 Task: Create a rule when a due date between 1 and 7 working days ago is moved in a card by anyone.
Action: Mouse moved to (1070, 88)
Screenshot: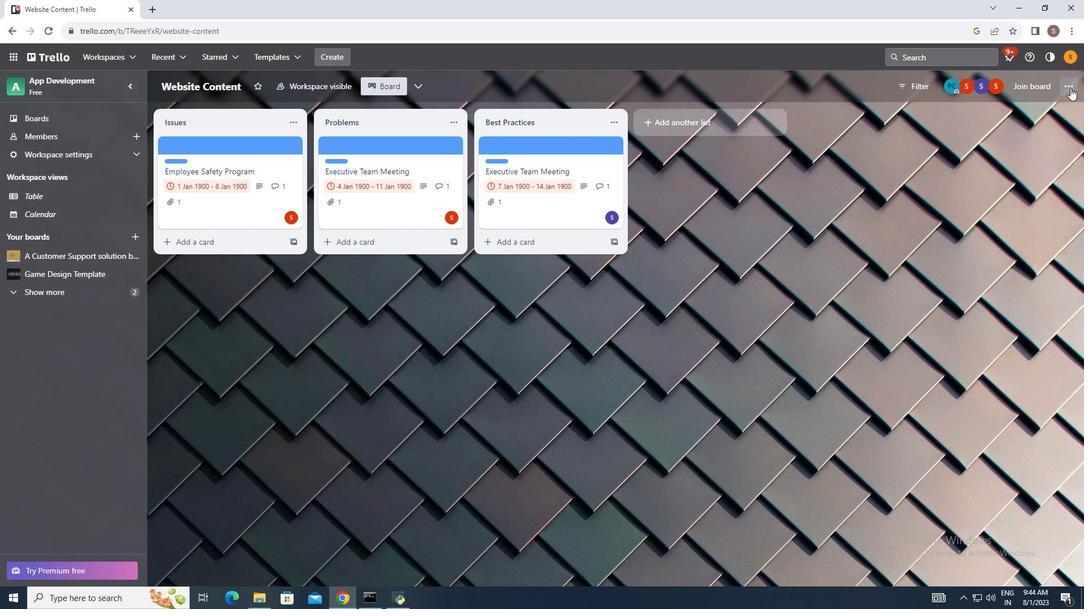 
Action: Mouse pressed left at (1070, 88)
Screenshot: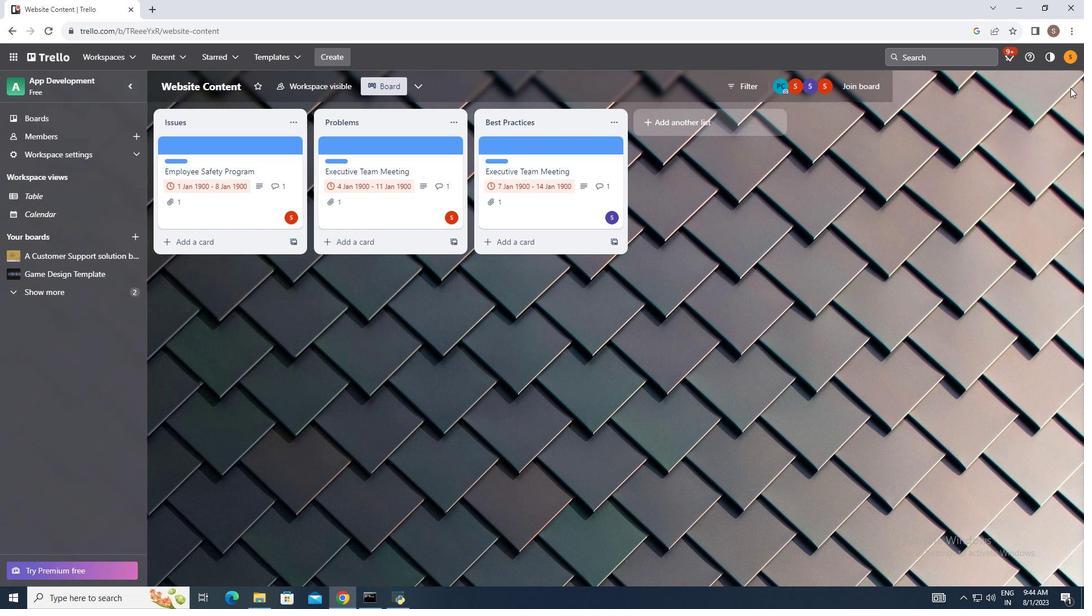 
Action: Mouse moved to (989, 223)
Screenshot: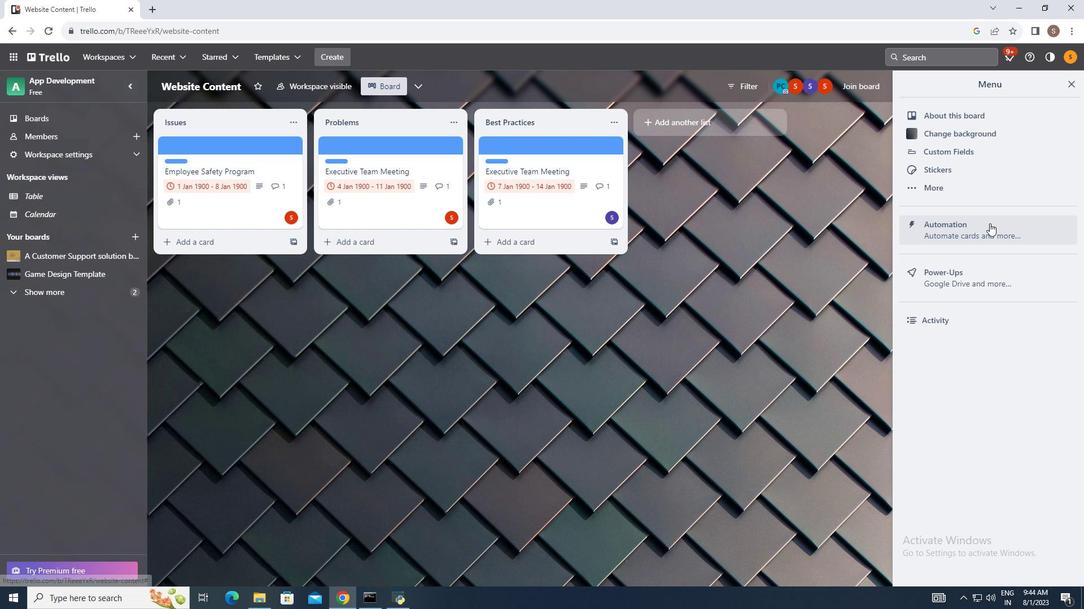 
Action: Mouse pressed left at (989, 223)
Screenshot: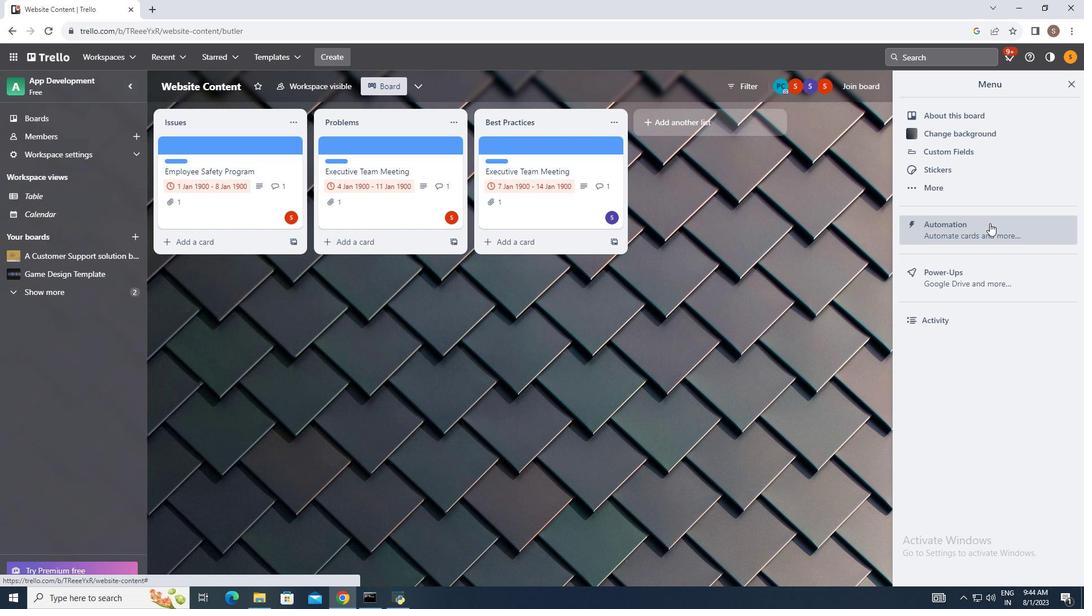
Action: Mouse moved to (212, 182)
Screenshot: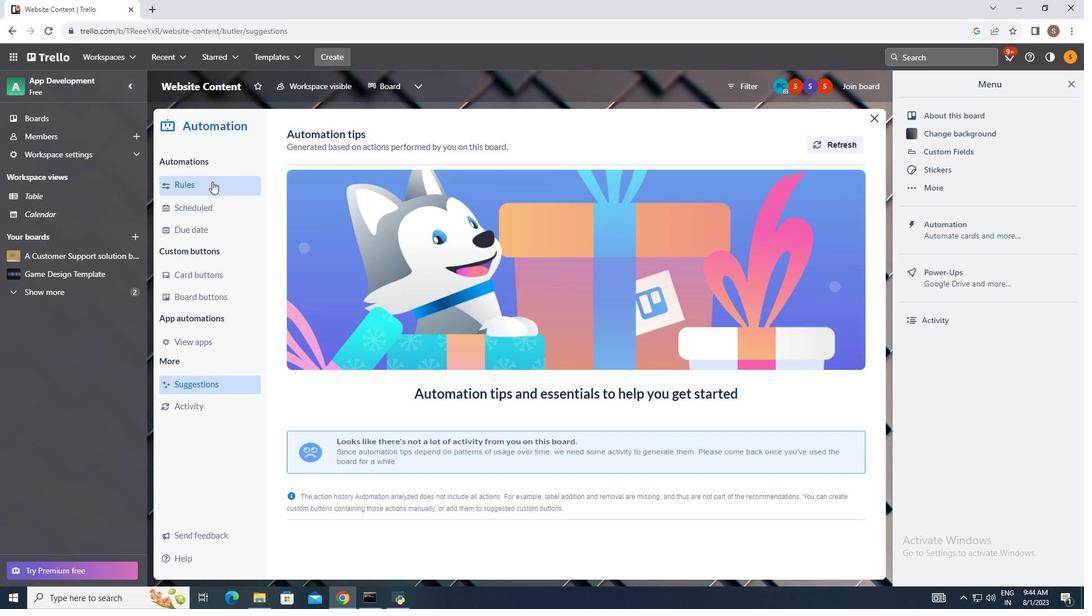
Action: Mouse pressed left at (212, 182)
Screenshot: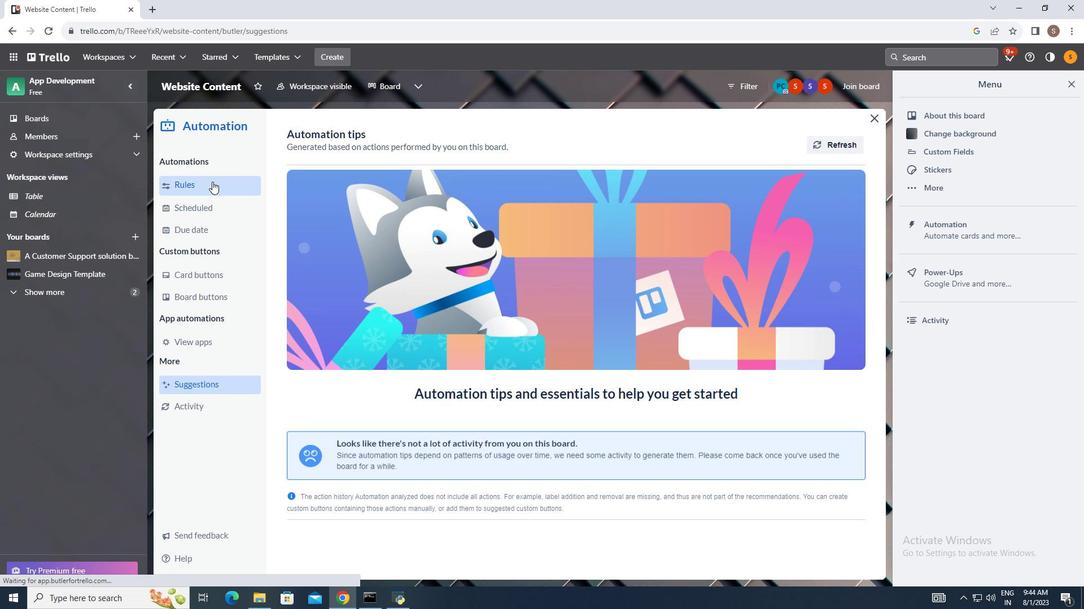 
Action: Mouse moved to (753, 137)
Screenshot: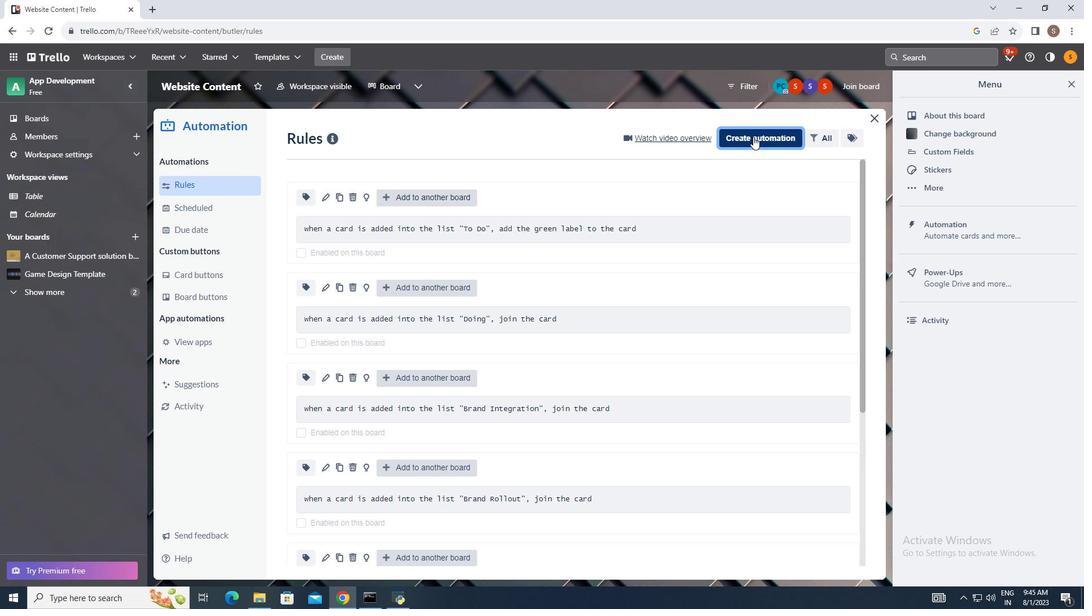 
Action: Mouse pressed left at (753, 137)
Screenshot: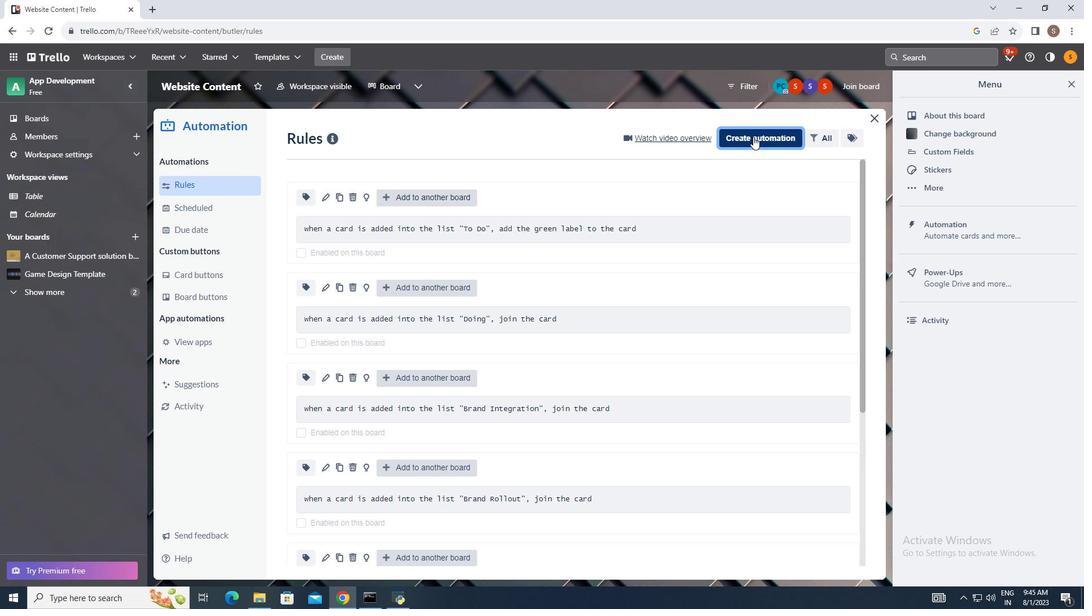 
Action: Mouse moved to (580, 243)
Screenshot: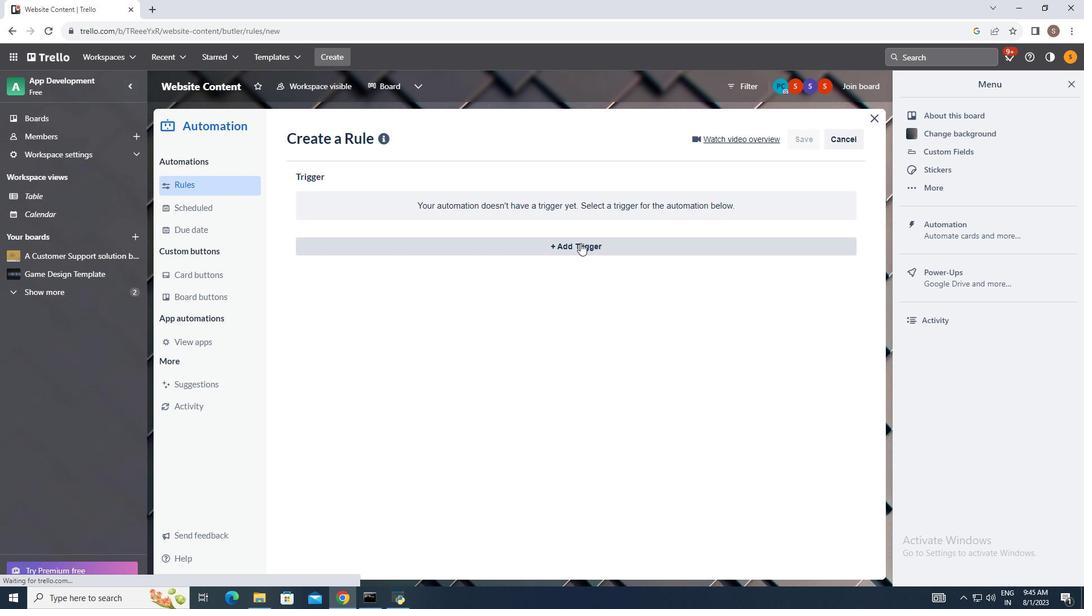
Action: Mouse pressed left at (580, 243)
Screenshot: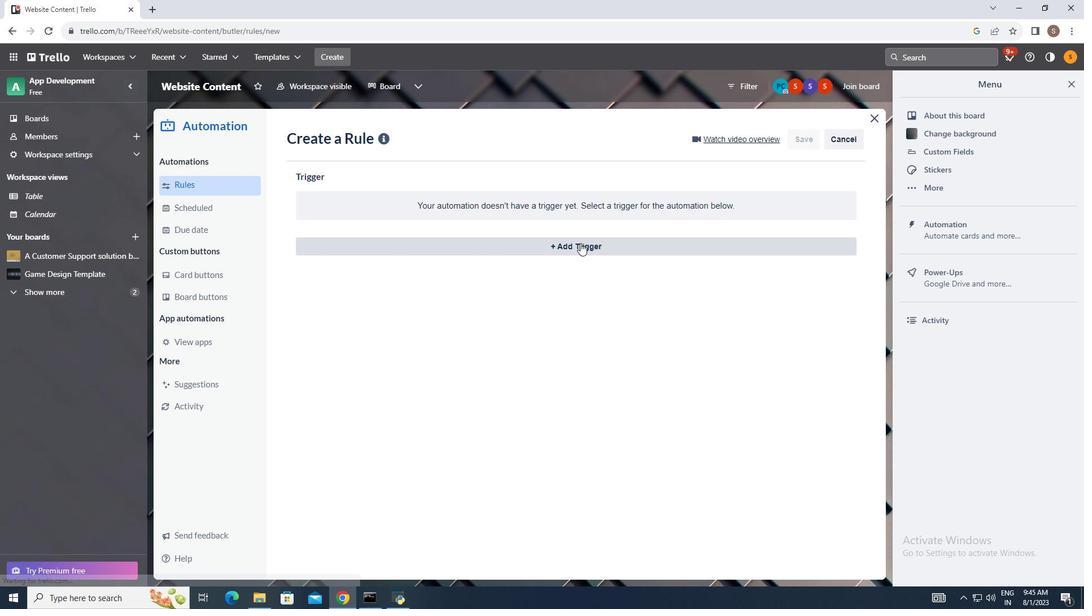 
Action: Mouse moved to (414, 285)
Screenshot: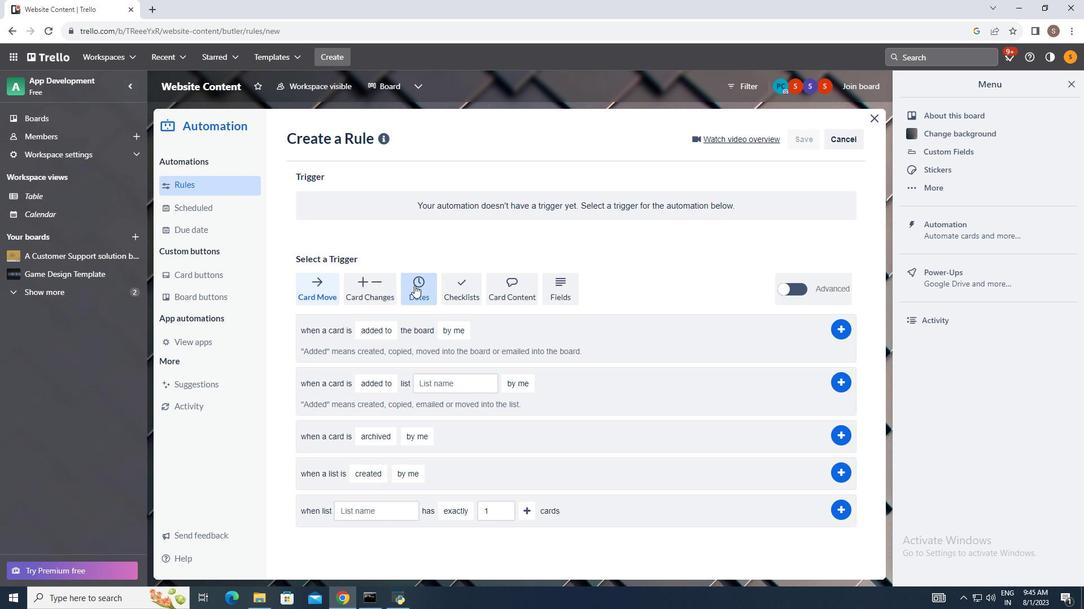 
Action: Mouse pressed left at (414, 285)
Screenshot: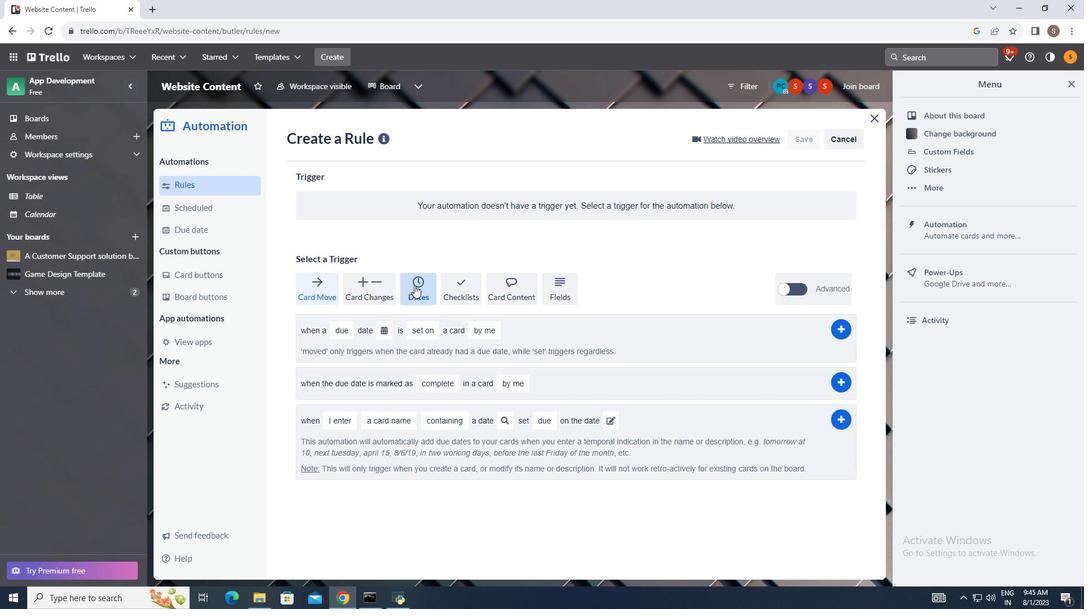 
Action: Mouse moved to (347, 329)
Screenshot: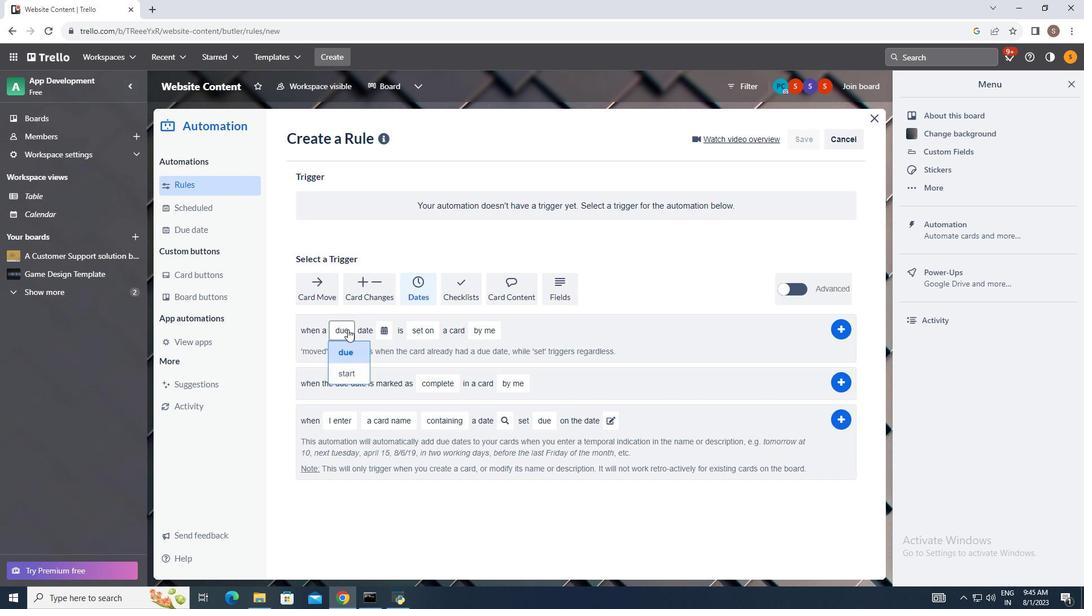 
Action: Mouse pressed left at (347, 329)
Screenshot: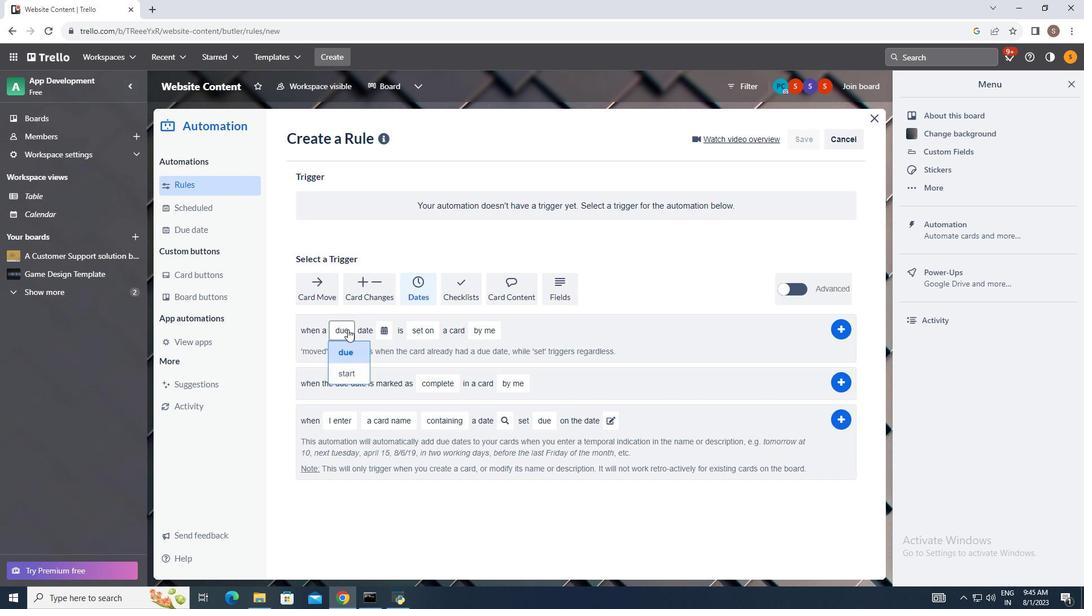 
Action: Mouse moved to (337, 352)
Screenshot: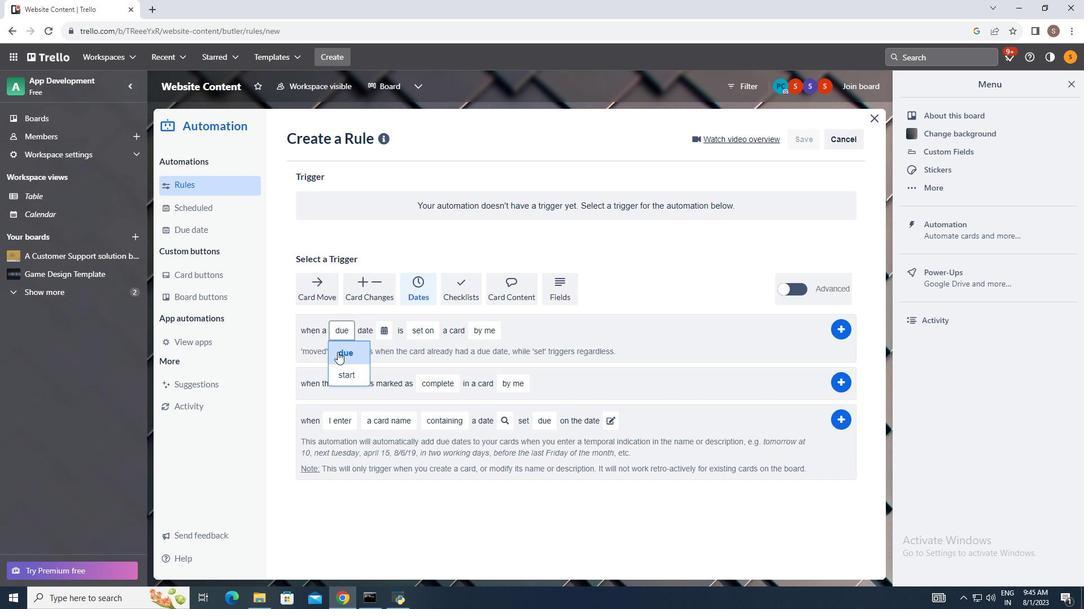 
Action: Mouse pressed left at (337, 352)
Screenshot: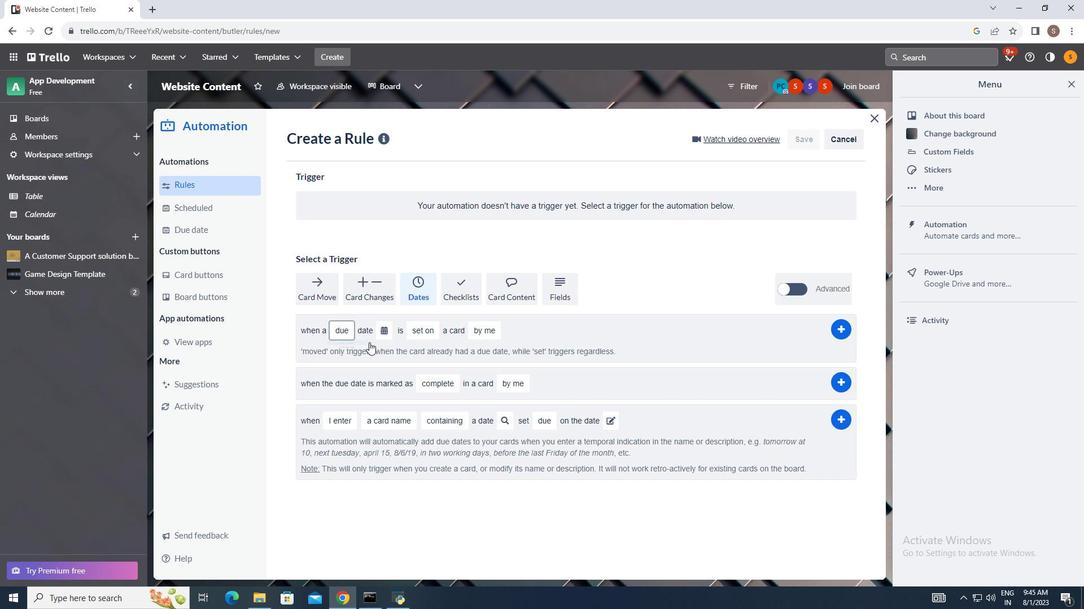 
Action: Mouse moved to (381, 333)
Screenshot: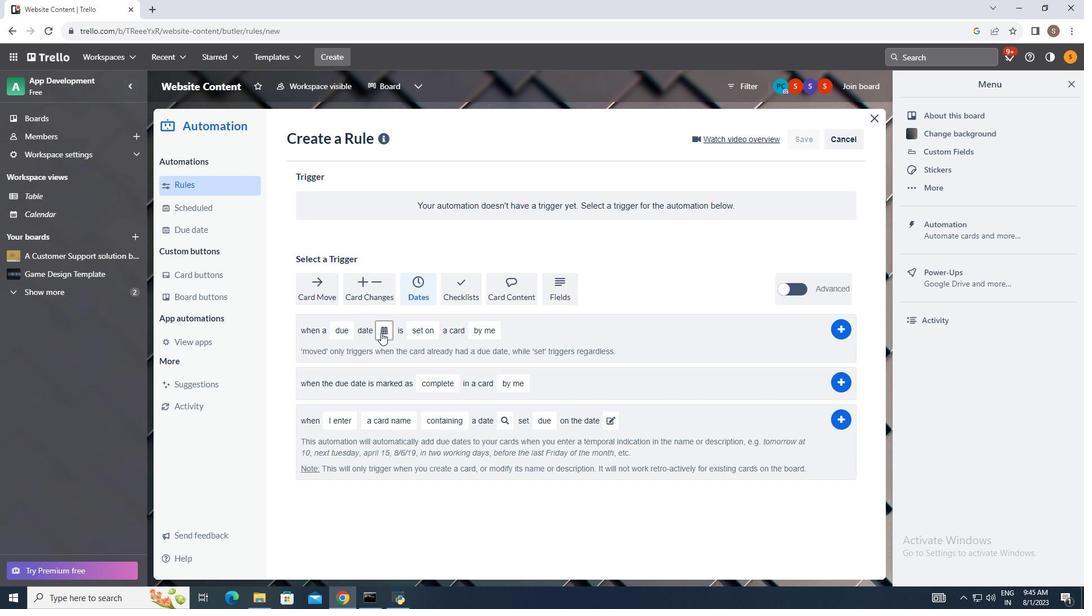 
Action: Mouse pressed left at (381, 333)
Screenshot: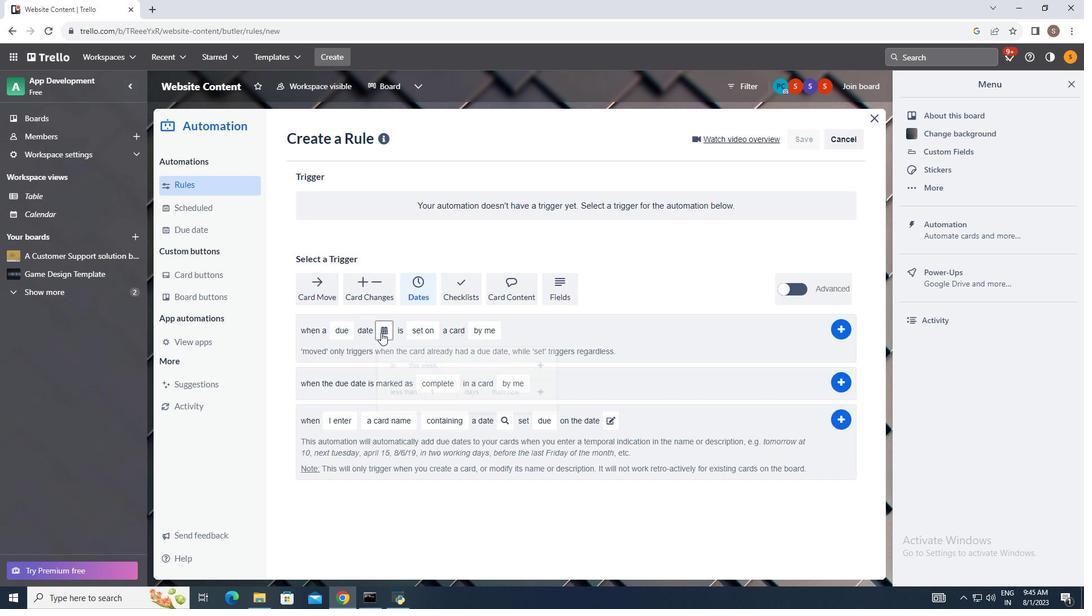 
Action: Mouse moved to (400, 402)
Screenshot: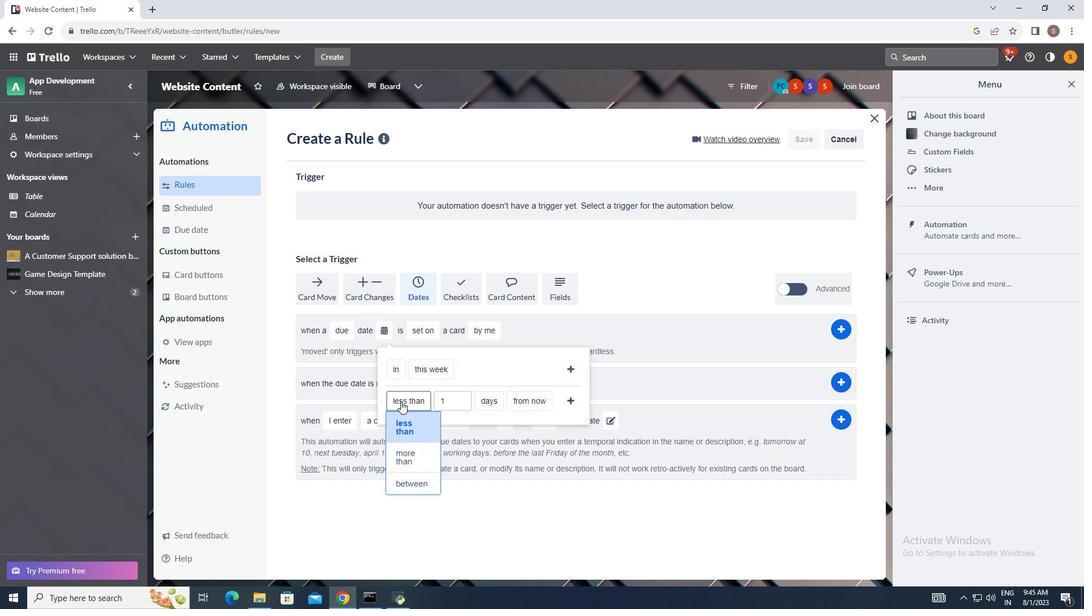 
Action: Mouse pressed left at (400, 402)
Screenshot: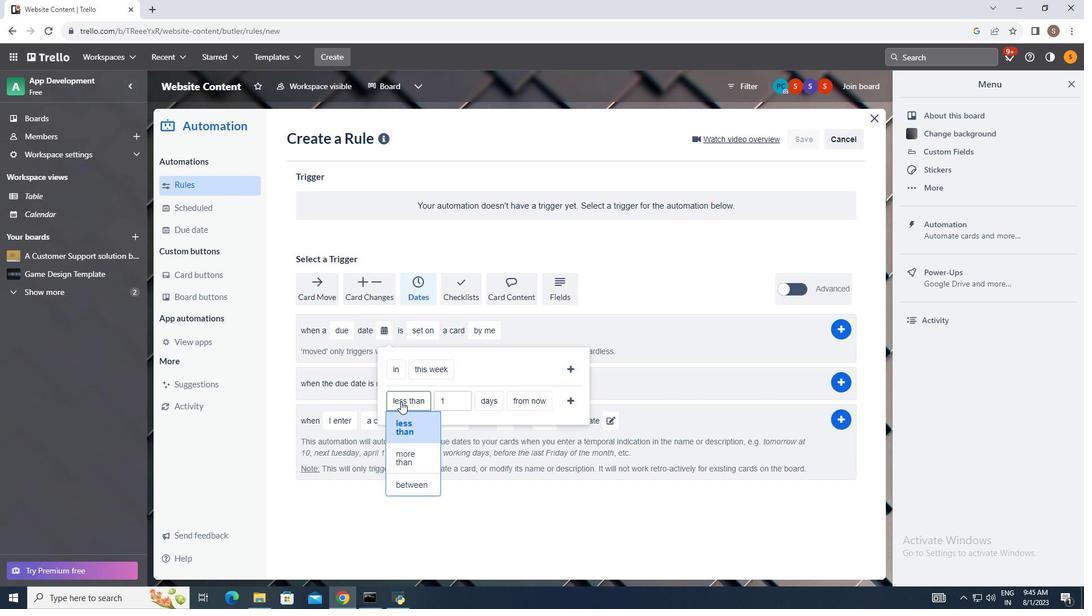 
Action: Mouse moved to (405, 483)
Screenshot: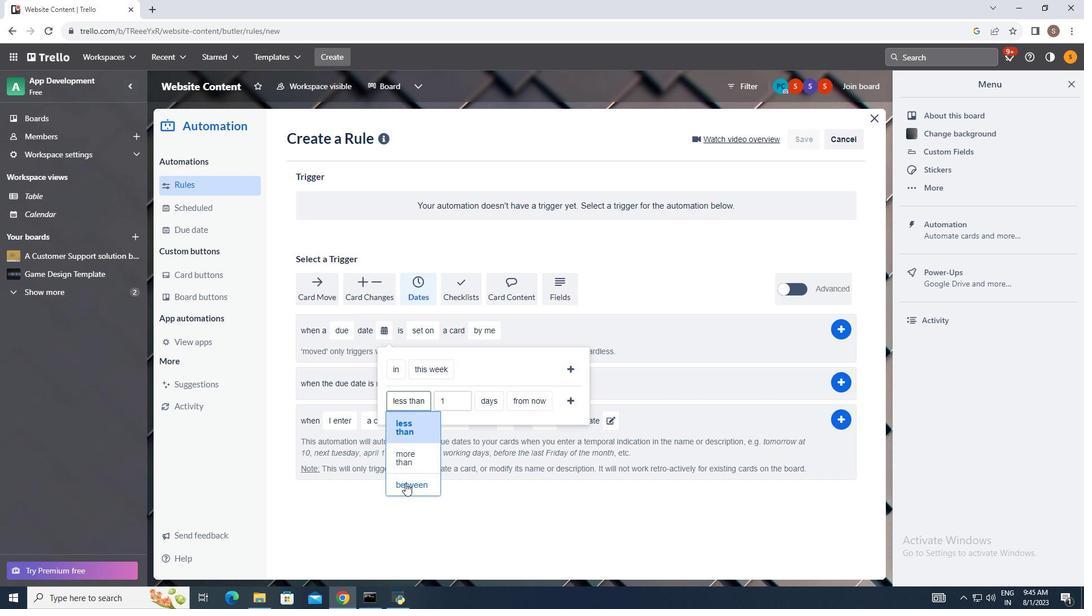 
Action: Mouse pressed left at (405, 483)
Screenshot: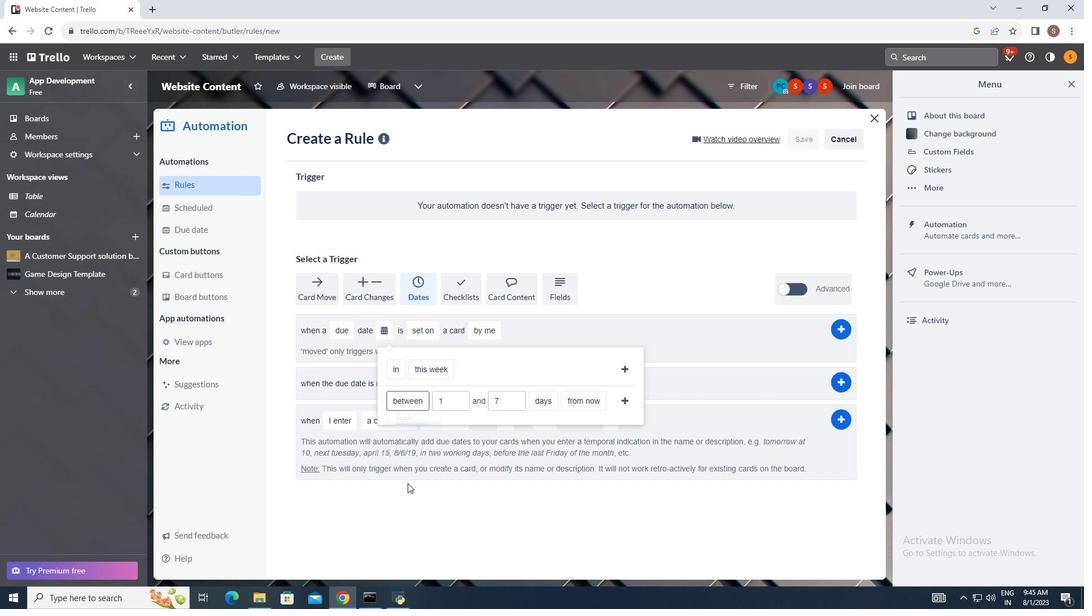 
Action: Mouse moved to (544, 406)
Screenshot: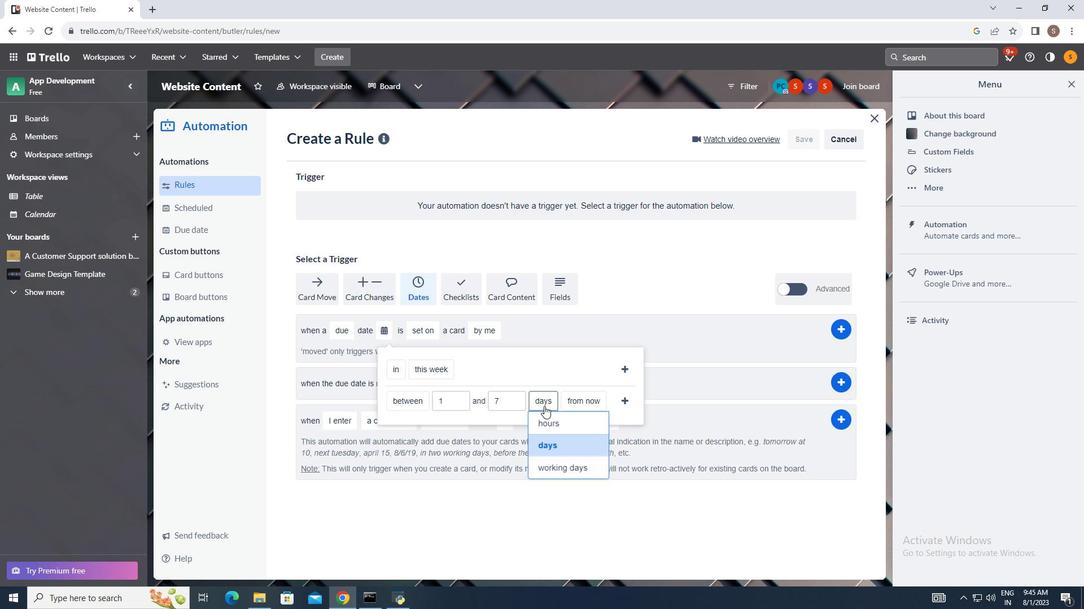 
Action: Mouse pressed left at (544, 406)
Screenshot: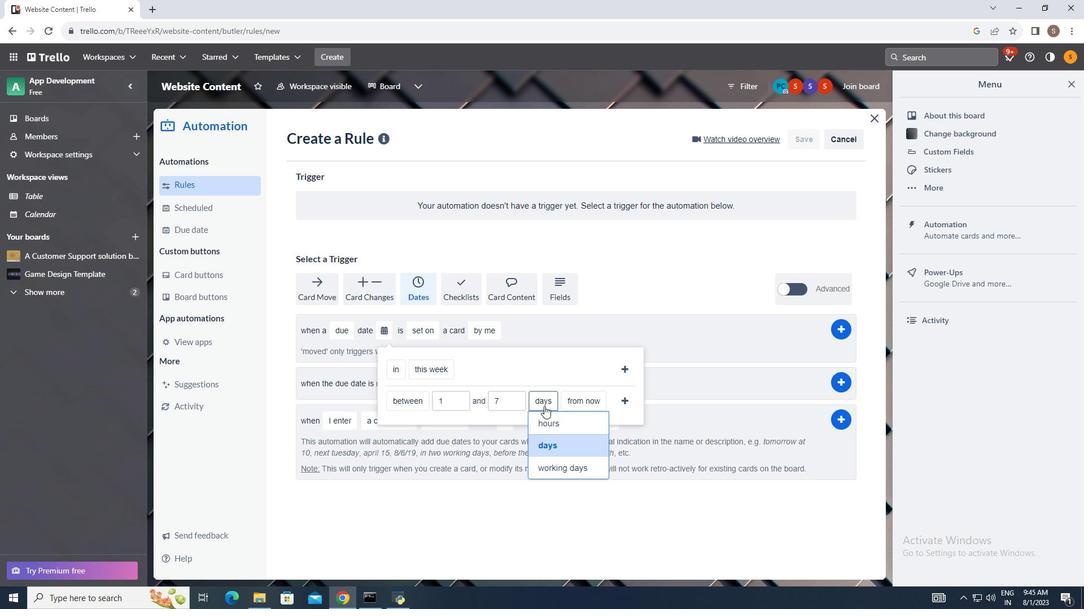
Action: Mouse moved to (555, 465)
Screenshot: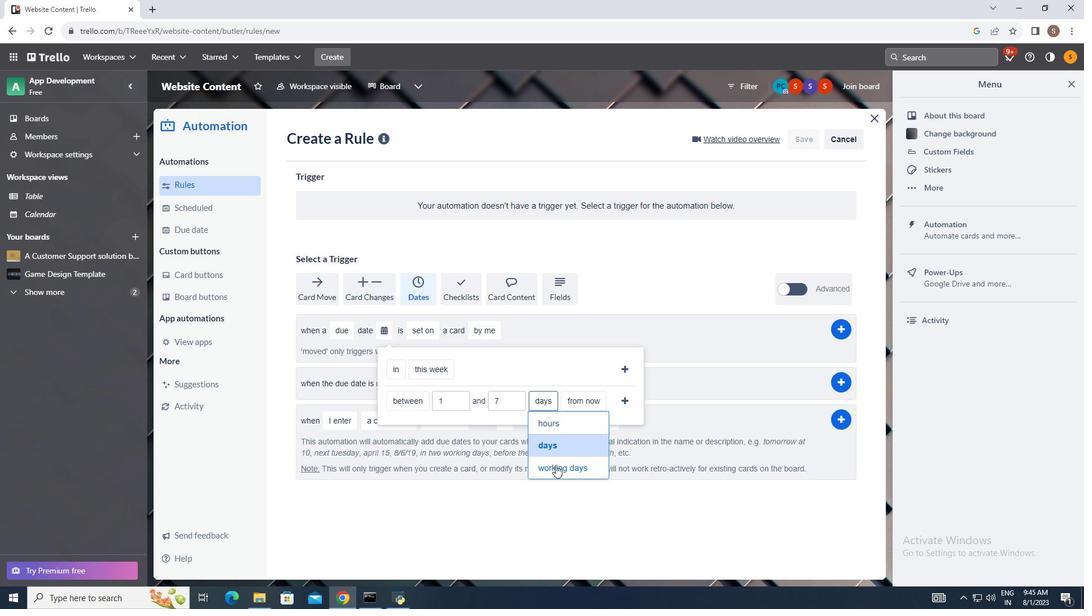
Action: Mouse pressed left at (555, 465)
Screenshot: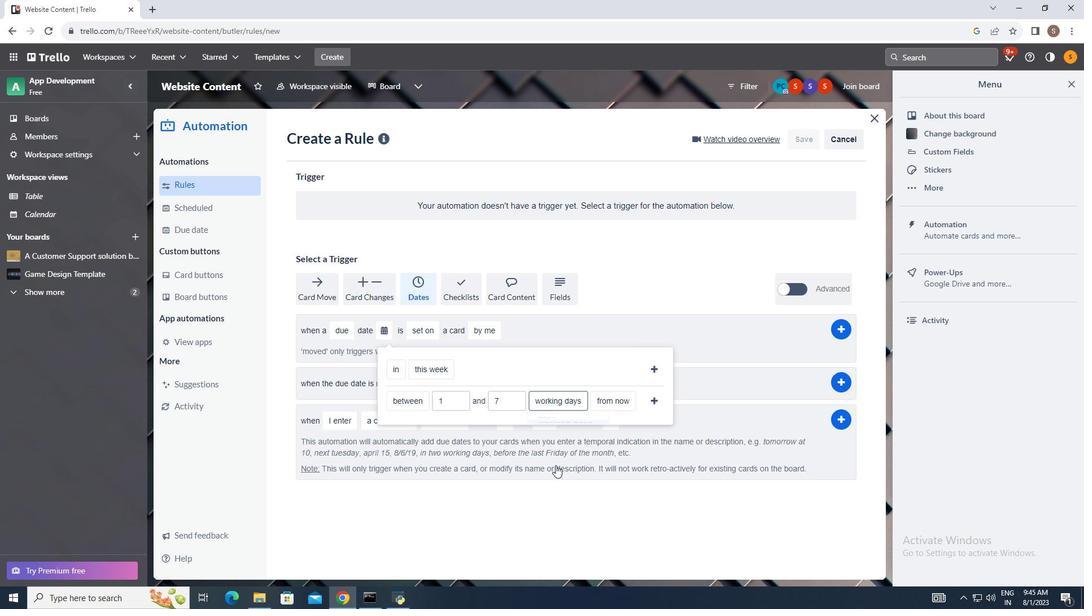 
Action: Mouse moved to (617, 403)
Screenshot: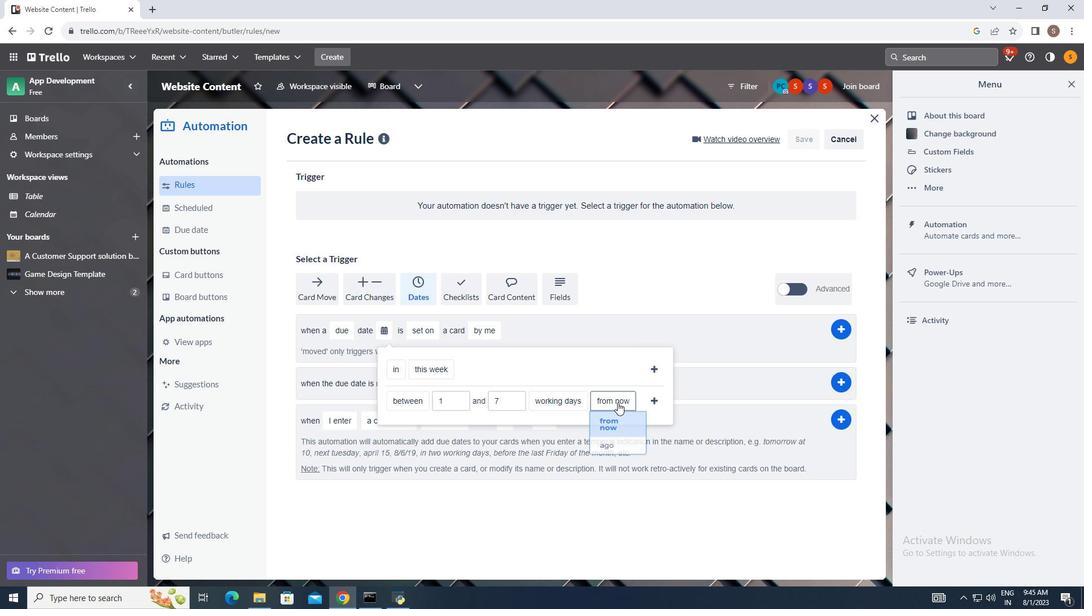 
Action: Mouse pressed left at (617, 403)
Screenshot: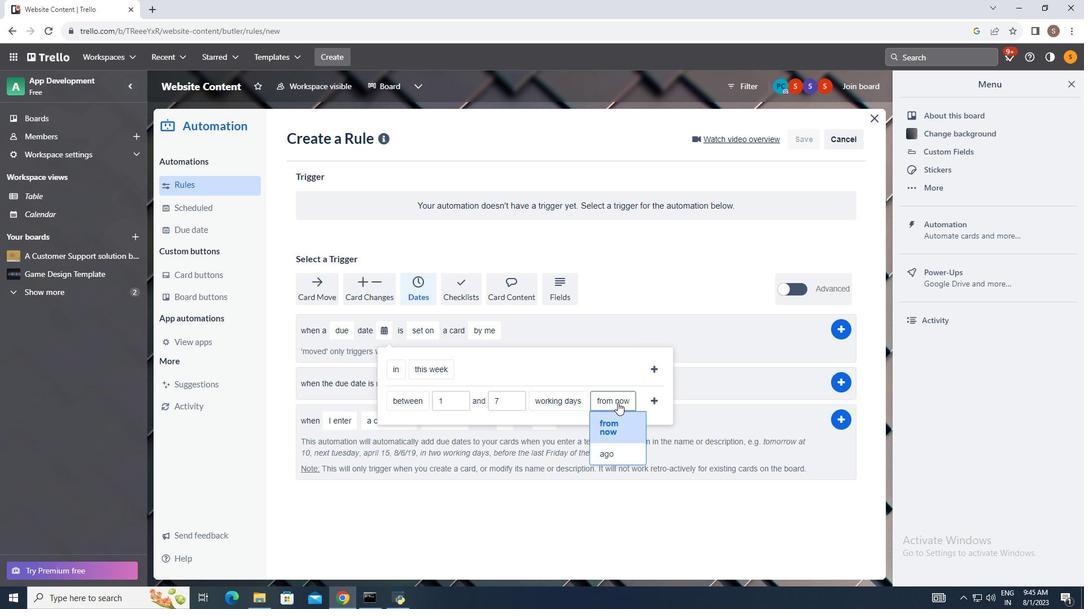 
Action: Mouse moved to (616, 450)
Screenshot: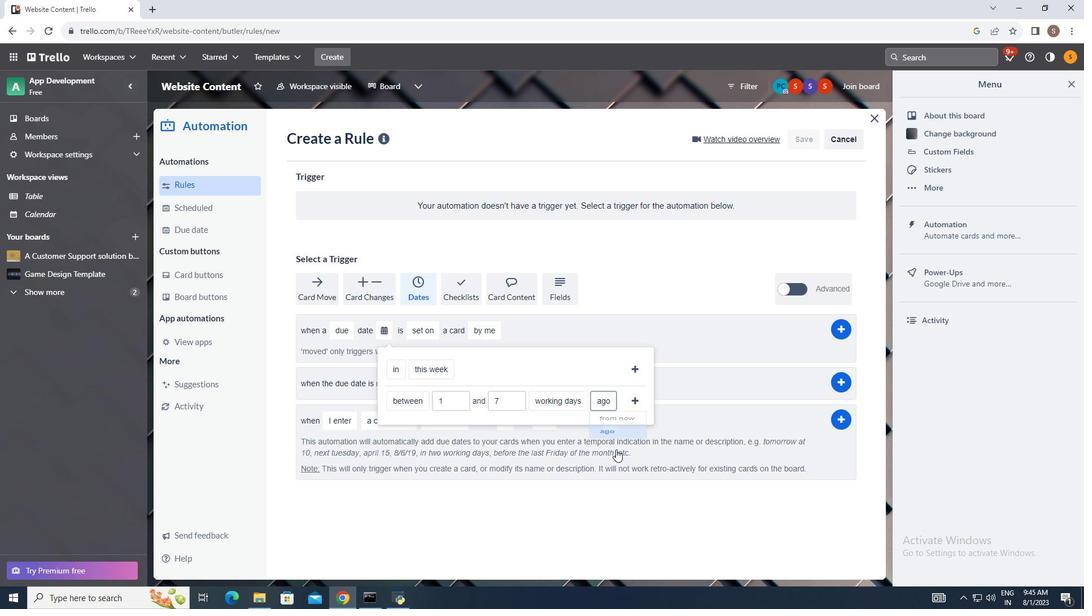 
Action: Mouse pressed left at (616, 450)
Screenshot: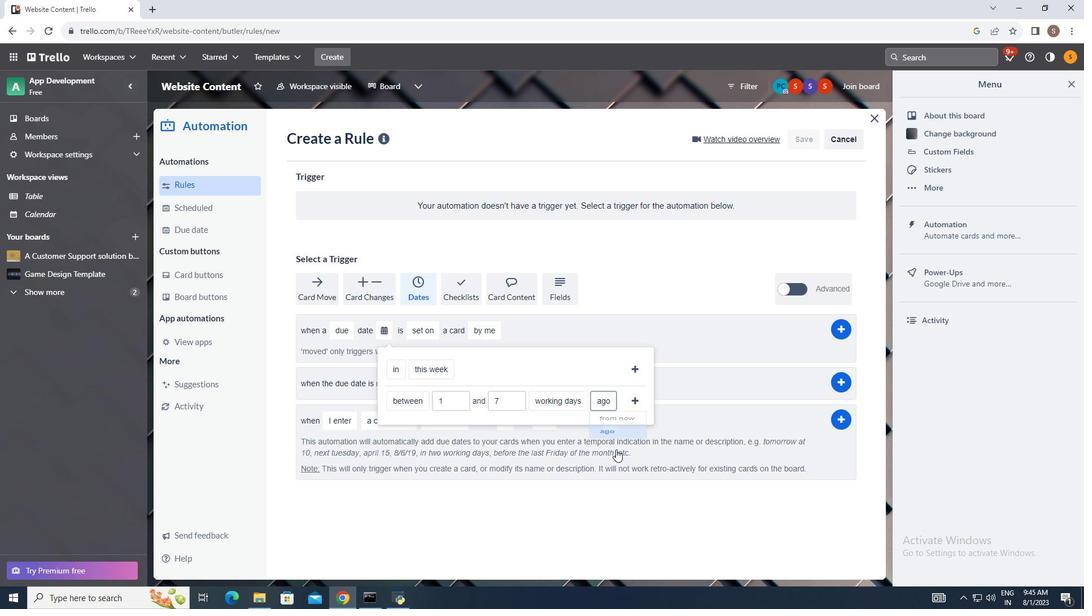 
Action: Mouse moved to (633, 401)
Screenshot: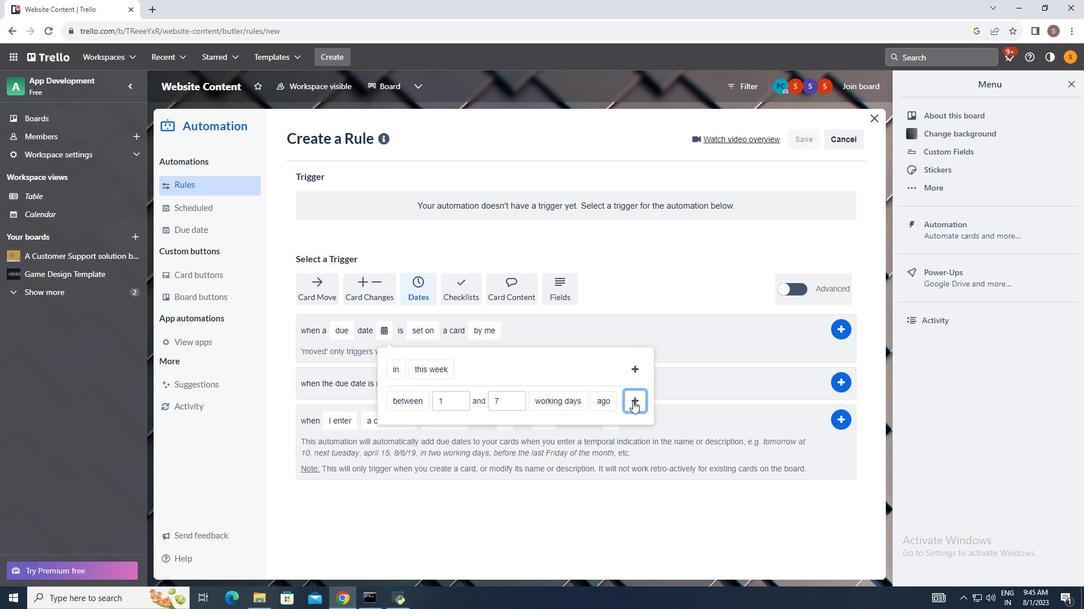 
Action: Mouse pressed left at (633, 401)
Screenshot: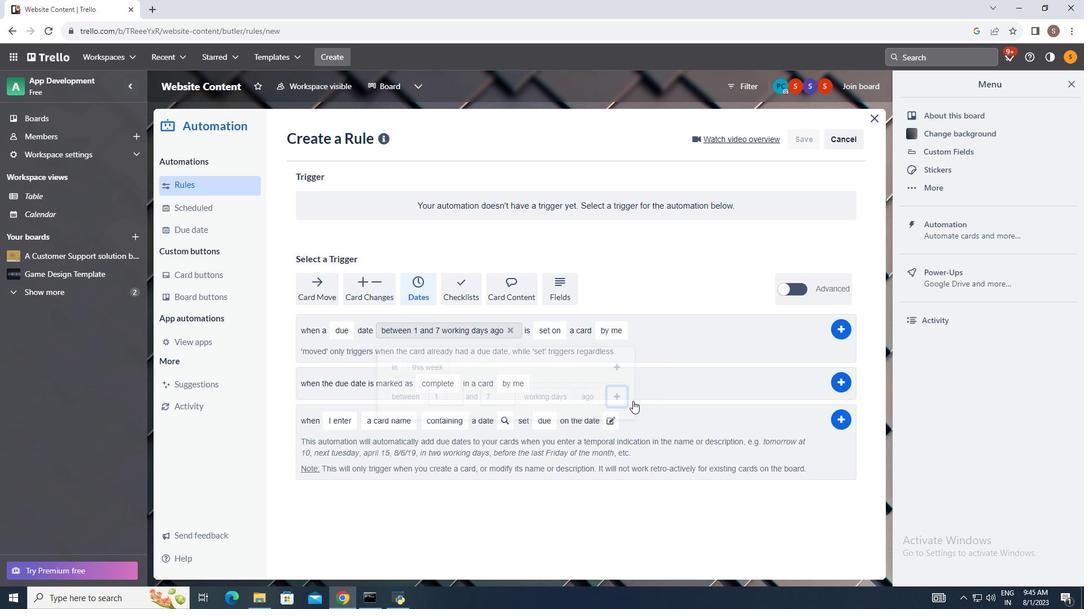 
Action: Mouse moved to (547, 323)
Screenshot: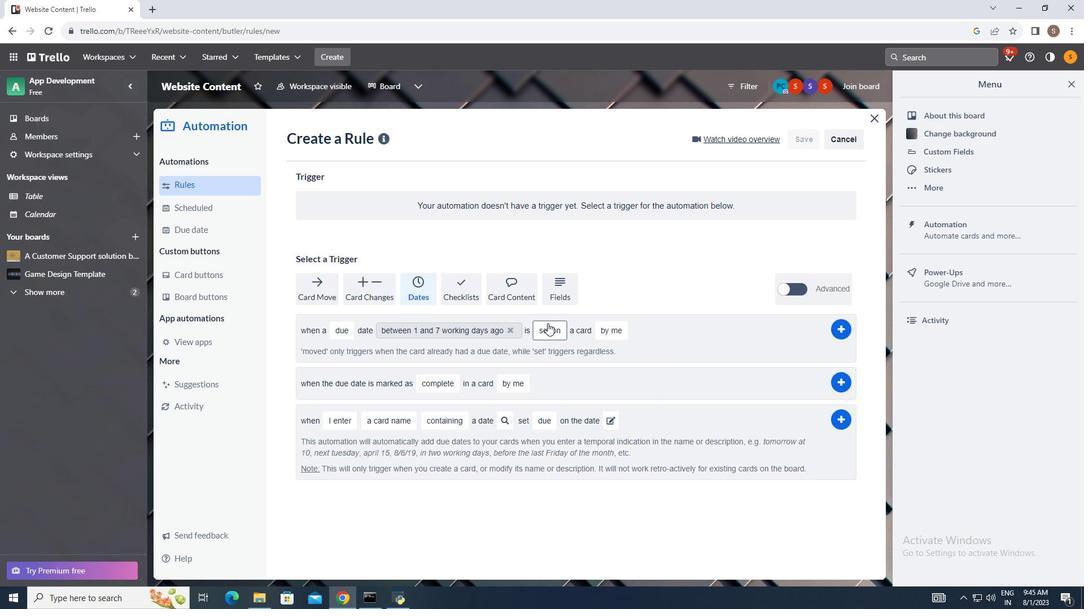 
Action: Mouse pressed left at (547, 323)
Screenshot: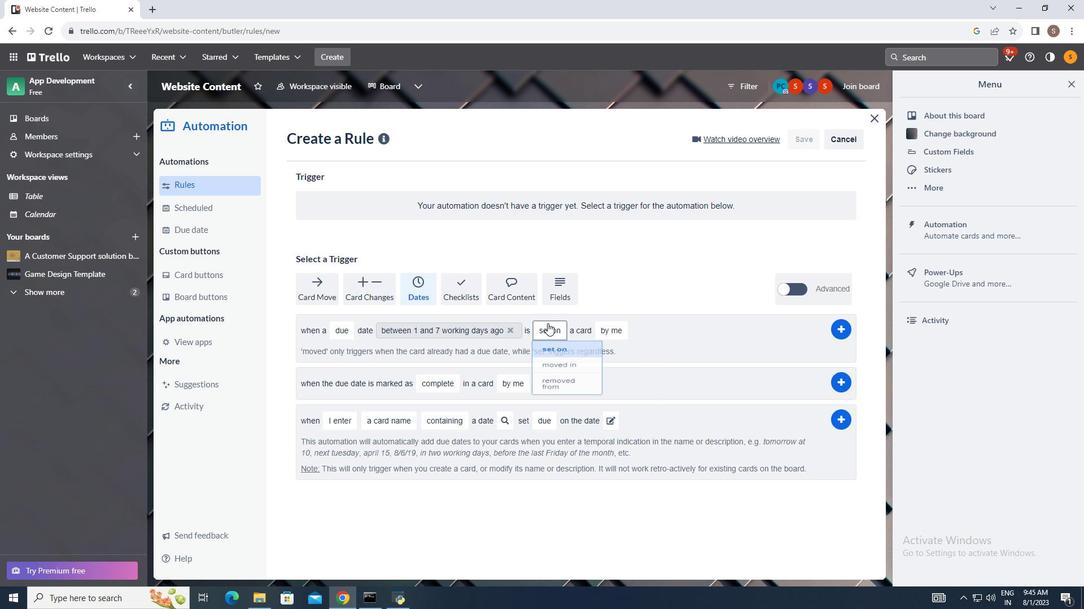 
Action: Mouse moved to (563, 370)
Screenshot: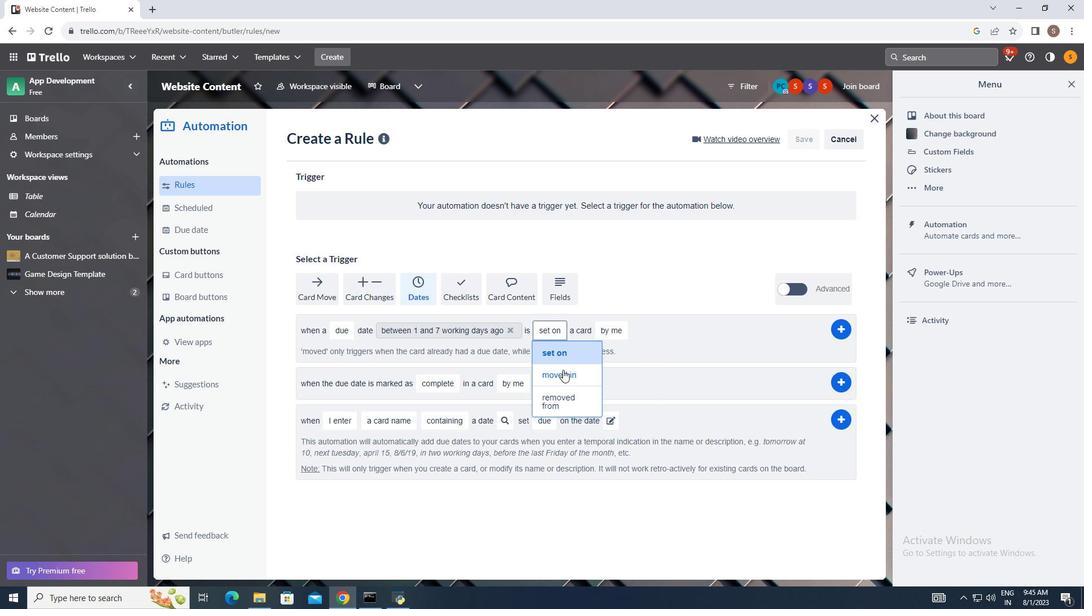 
Action: Mouse pressed left at (563, 370)
Screenshot: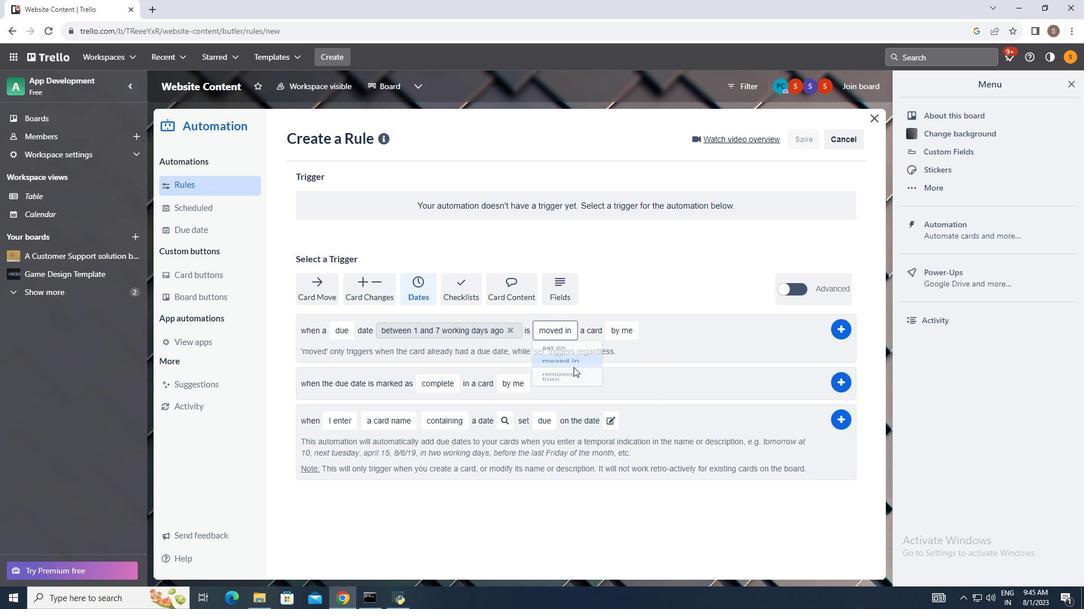 
Action: Mouse moved to (620, 329)
Screenshot: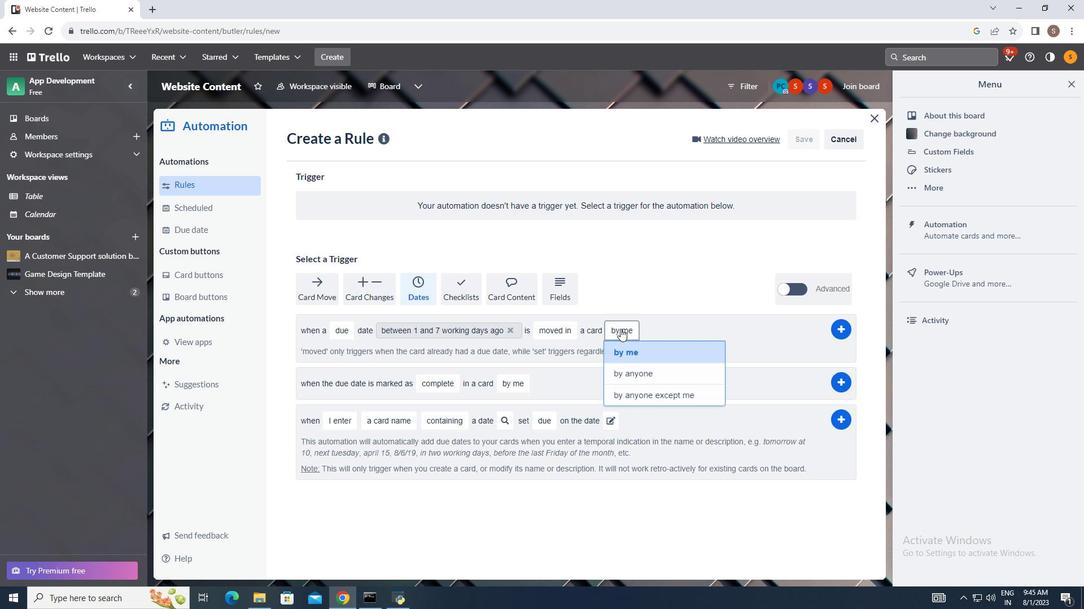 
Action: Mouse pressed left at (620, 329)
Screenshot: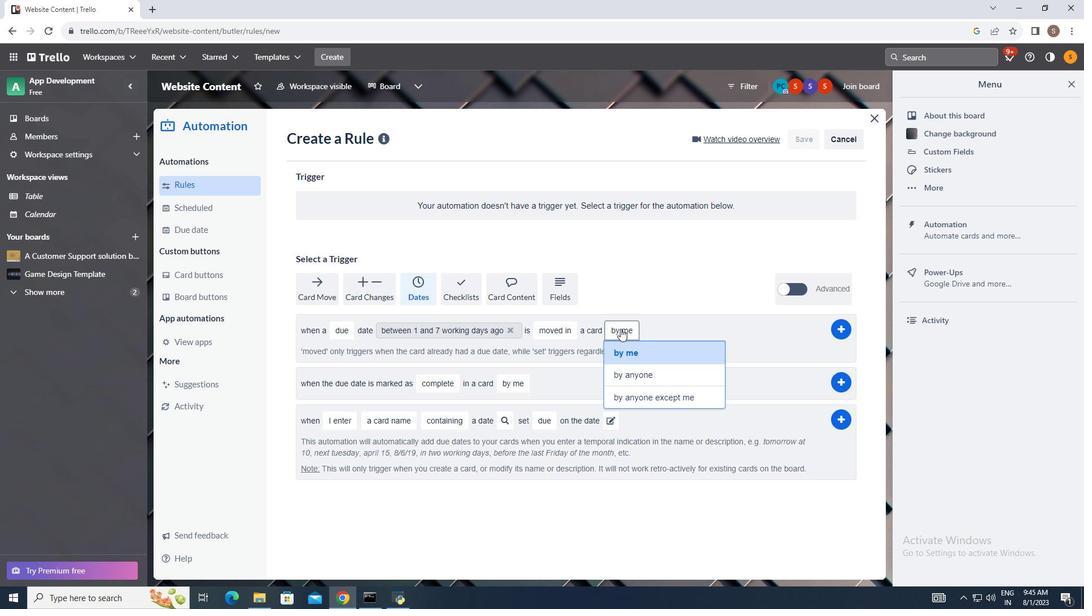 
Action: Mouse moved to (642, 371)
Screenshot: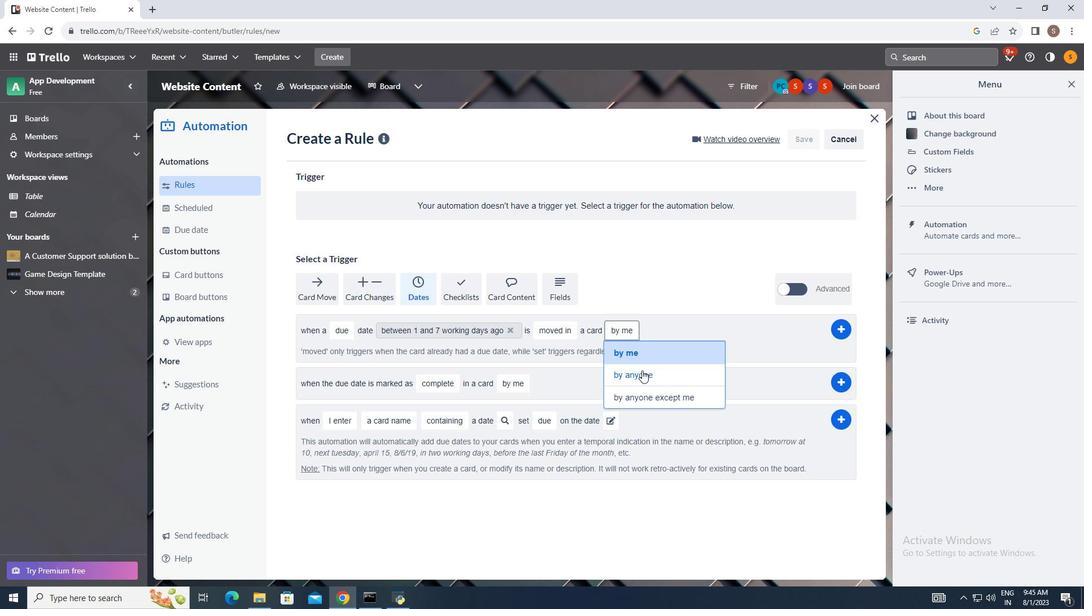 
Action: Mouse pressed left at (642, 371)
Screenshot: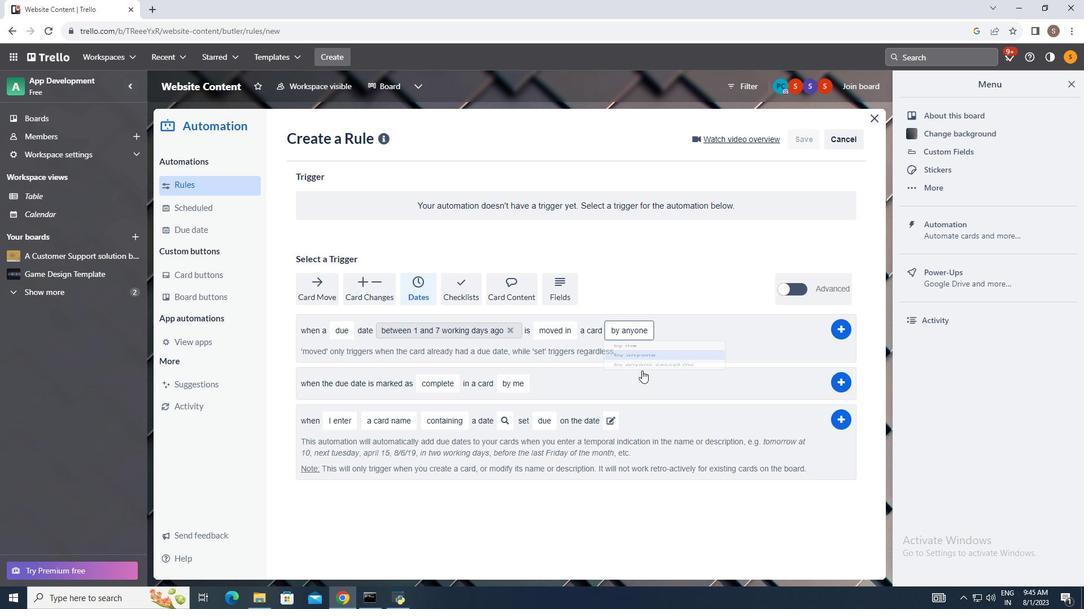 
Action: Mouse moved to (844, 324)
Screenshot: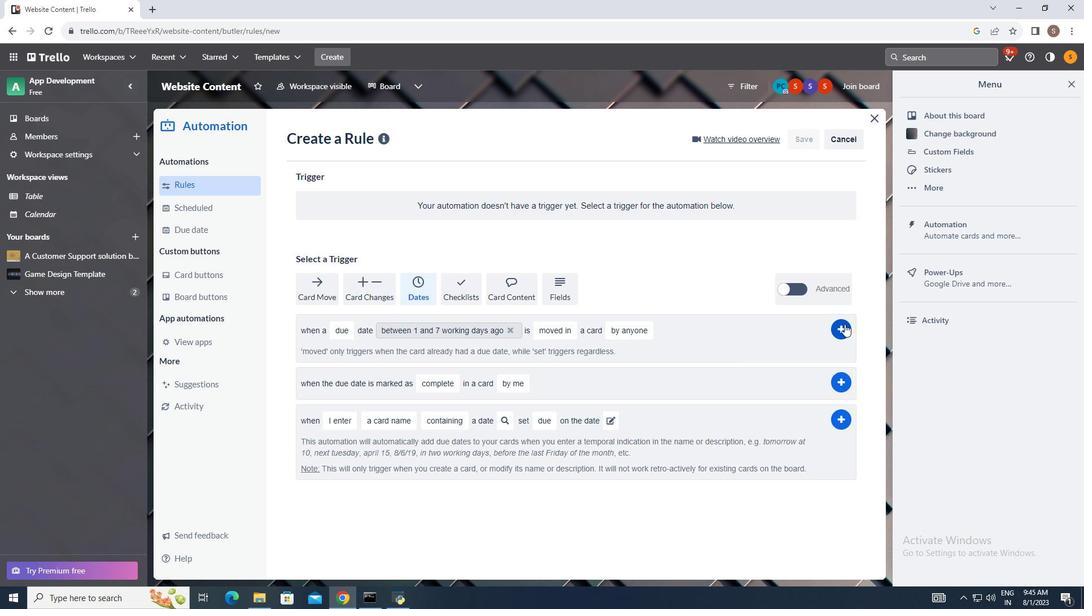 
Action: Mouse pressed left at (844, 324)
Screenshot: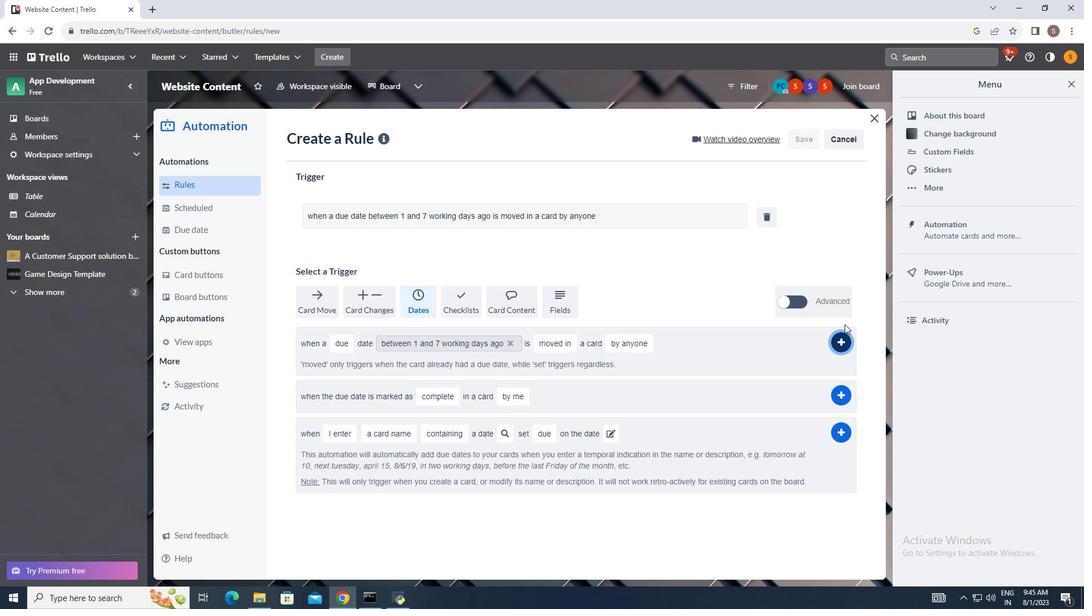 
